 Task: Enable the extension "Grammarly".
Action: Mouse moved to (998, 31)
Screenshot: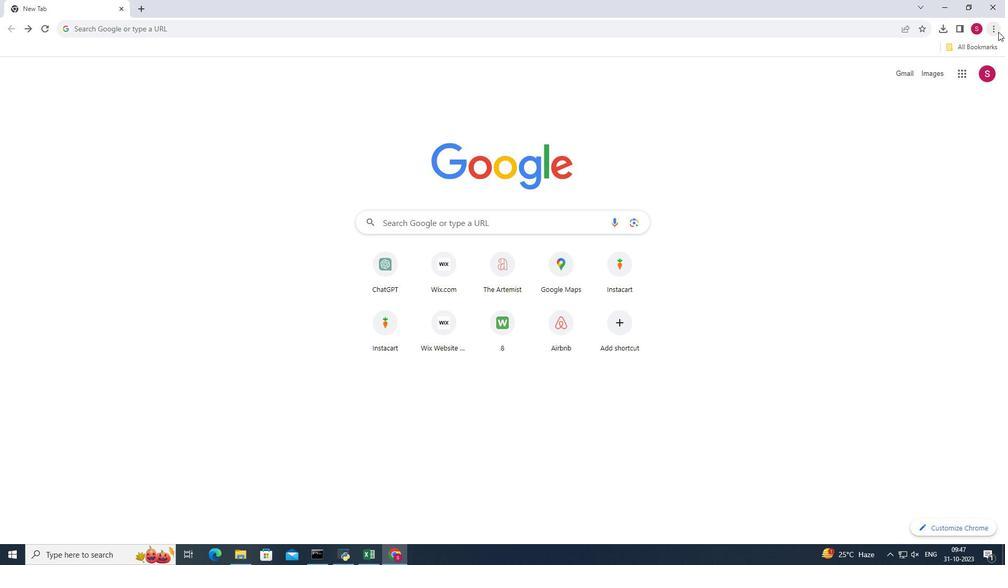 
Action: Mouse pressed left at (998, 31)
Screenshot: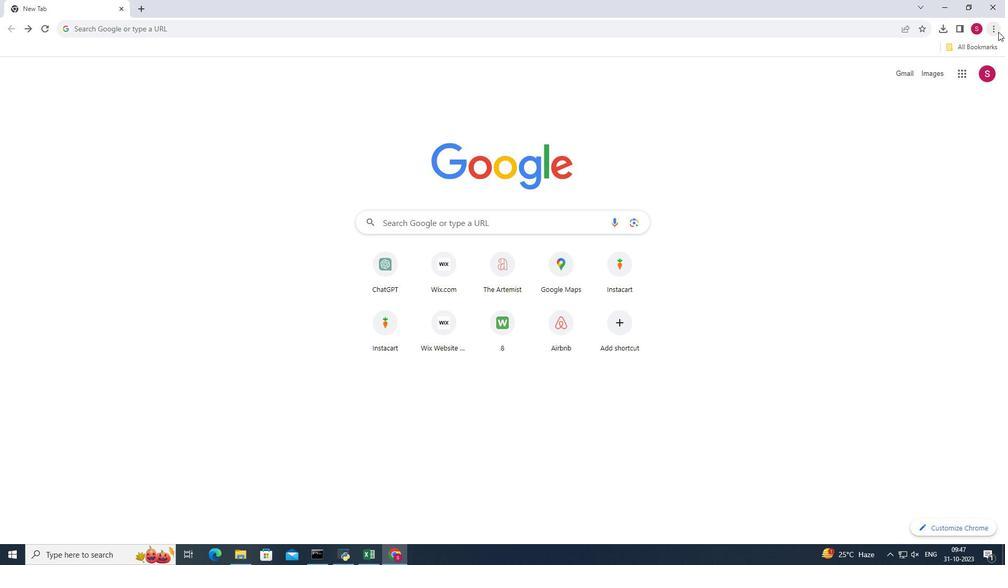 
Action: Mouse moved to (868, 128)
Screenshot: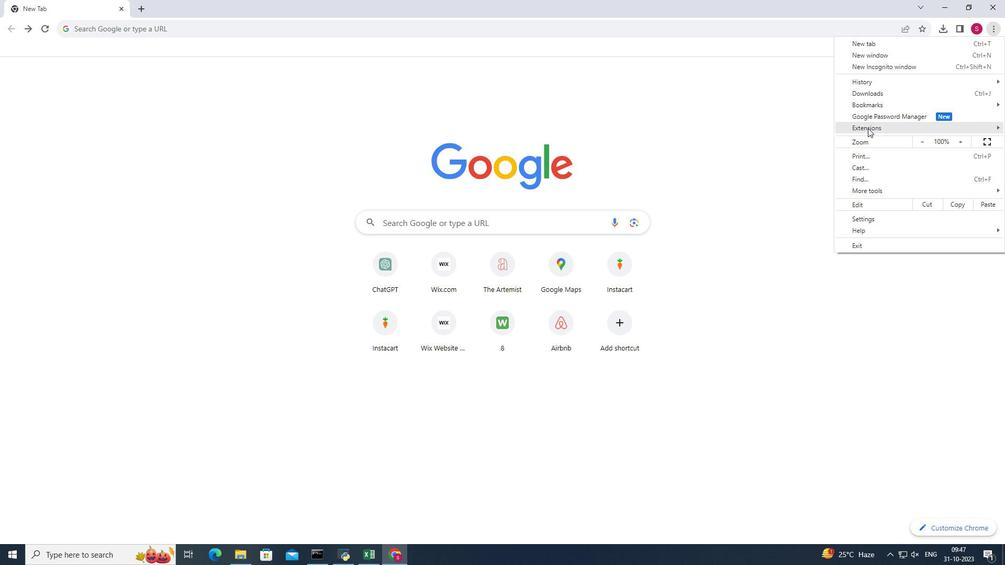 
Action: Mouse pressed left at (868, 128)
Screenshot: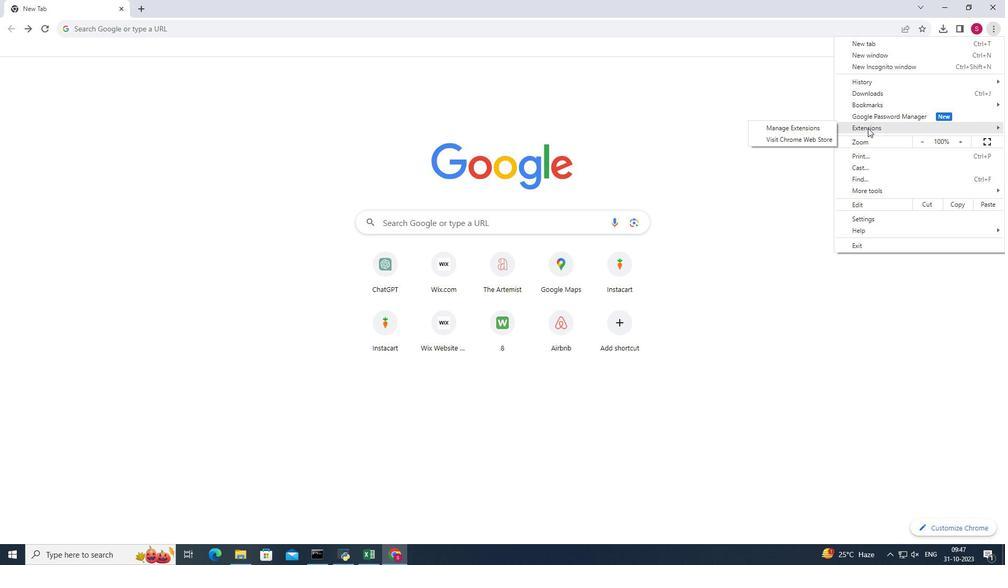 
Action: Mouse moved to (790, 128)
Screenshot: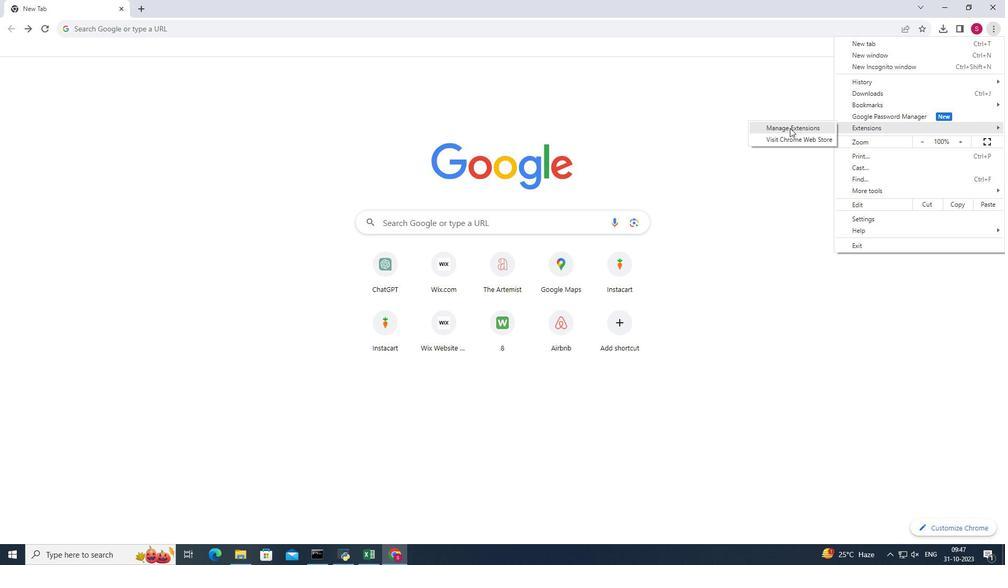 
Action: Mouse pressed left at (790, 128)
Screenshot: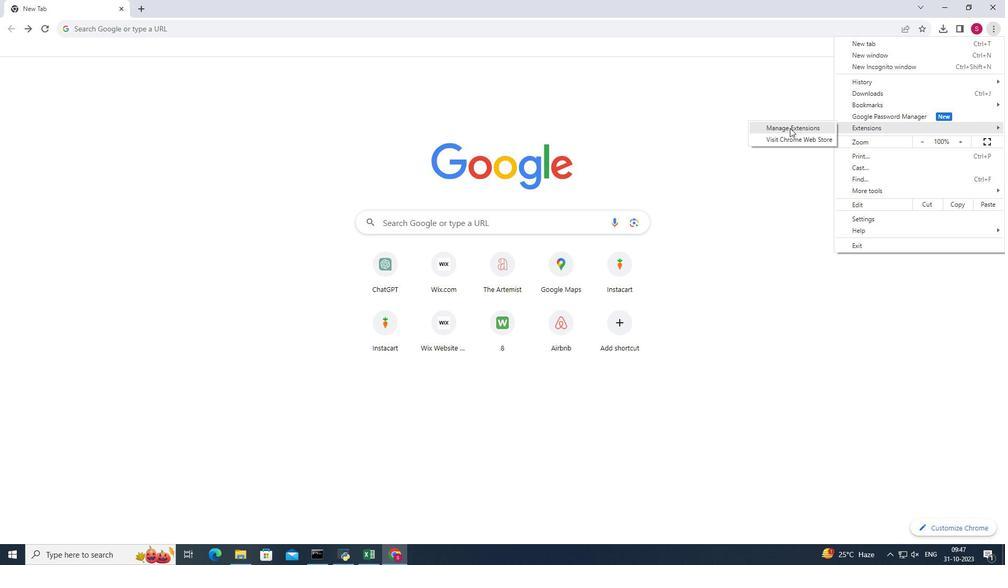
Action: Mouse moved to (832, 153)
Screenshot: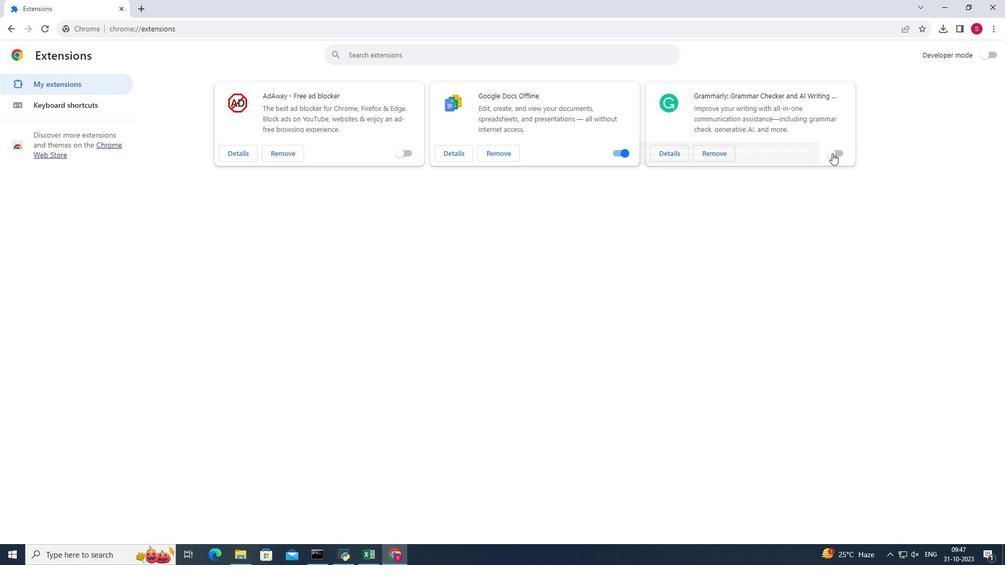 
Action: Mouse pressed left at (832, 153)
Screenshot: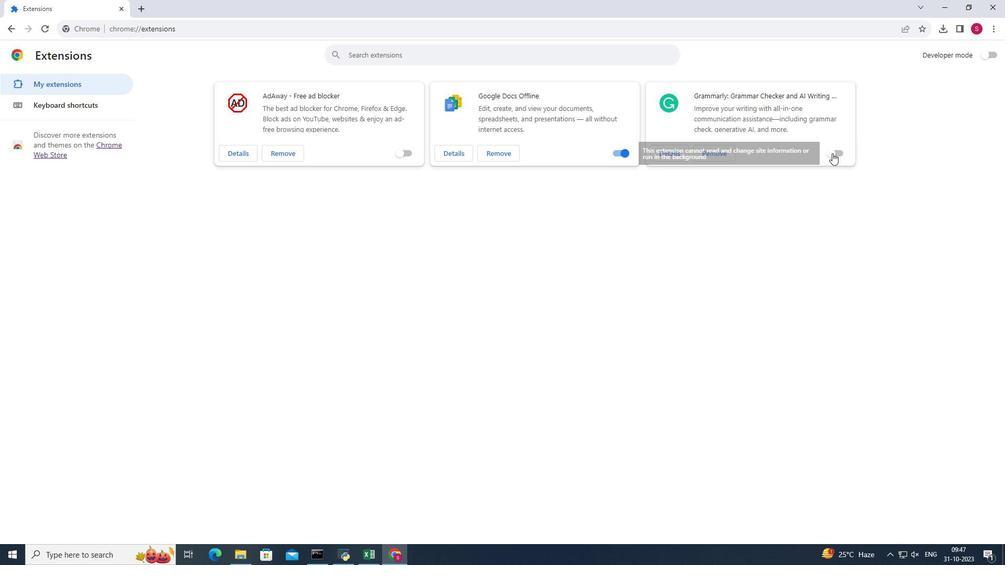 
Action: Mouse pressed left at (832, 153)
Screenshot: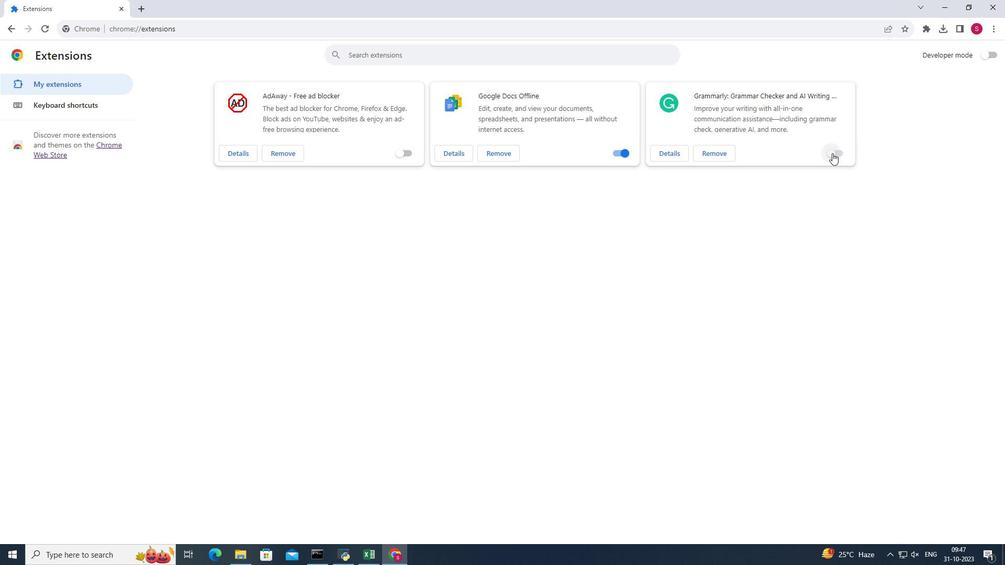 
Action: Mouse moved to (834, 153)
Screenshot: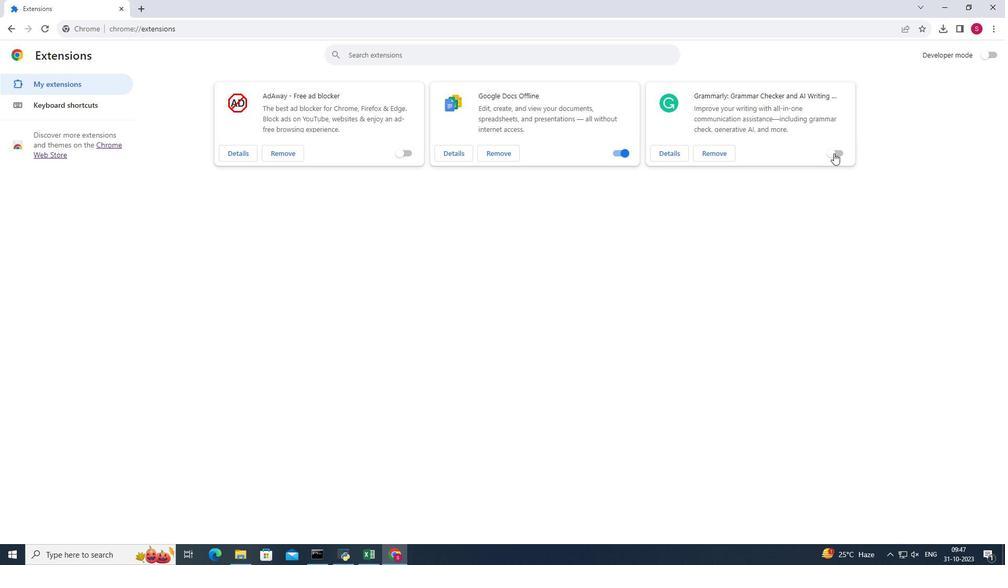 
Action: Mouse pressed left at (834, 153)
Screenshot: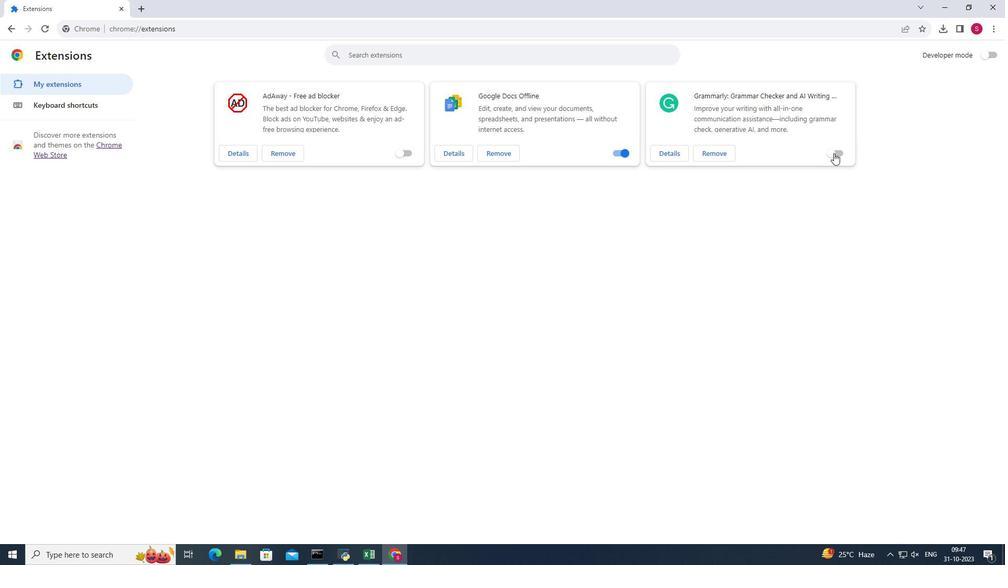 
Action: Mouse moved to (933, 164)
Screenshot: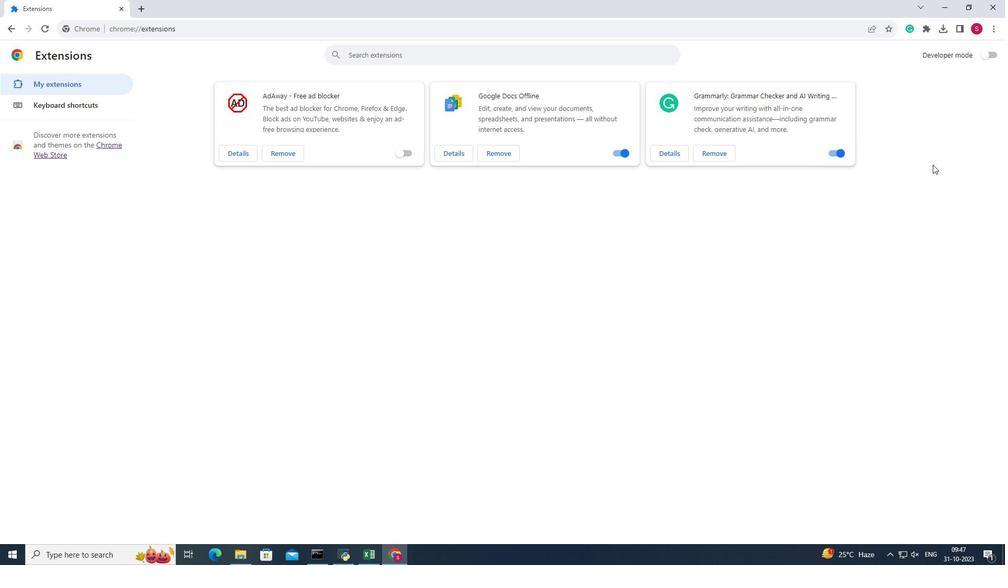 
